 Task: Create new Company, with domain: 'dhl.com' and type: 'Vendor'. Add new contact for this company, with mail Id: 'Kavya_Sharma@dhl.com', First Name: Kavya, Last name:  Sharma, Job Title: 'IT Consultant', Phone Number: '(916) 555-2345'. Change life cycle stage to  Lead and lead status to  In Progress. Logged in from softage.4@softage.net
Action: Mouse moved to (79, 49)
Screenshot: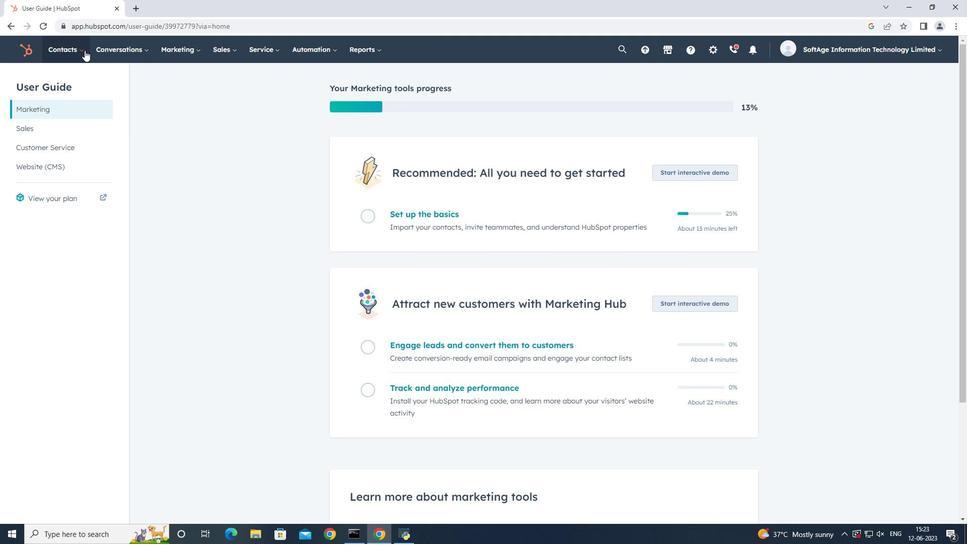 
Action: Mouse pressed left at (79, 49)
Screenshot: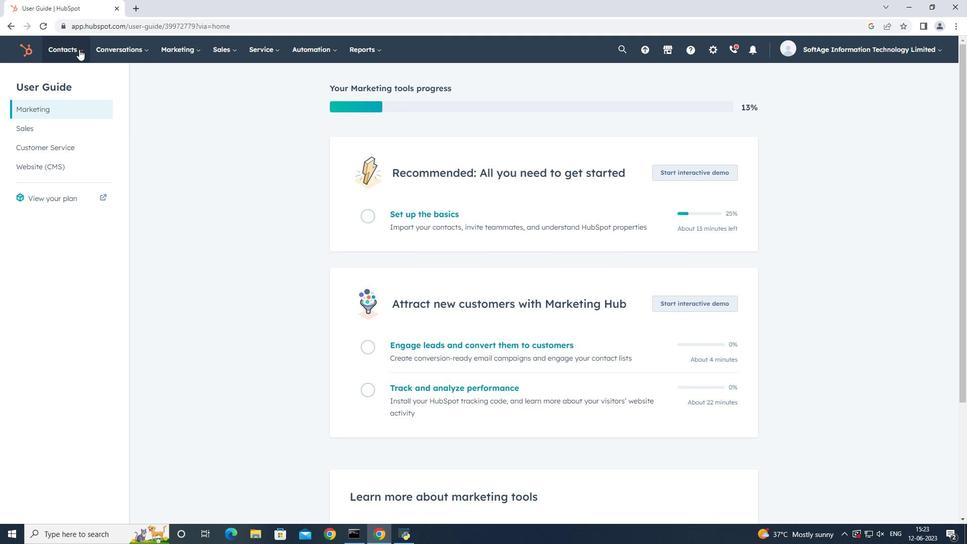 
Action: Mouse moved to (73, 100)
Screenshot: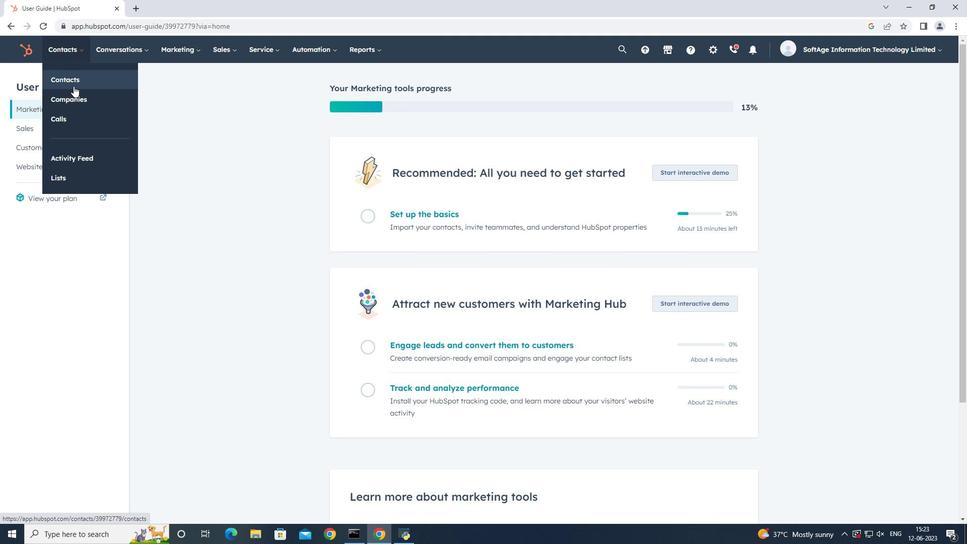 
Action: Mouse pressed left at (73, 100)
Screenshot: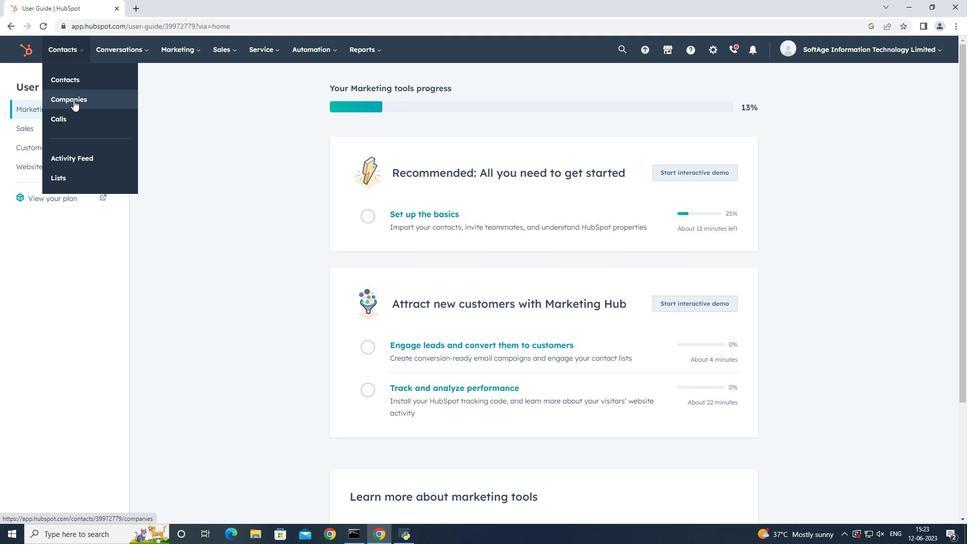 
Action: Mouse moved to (916, 86)
Screenshot: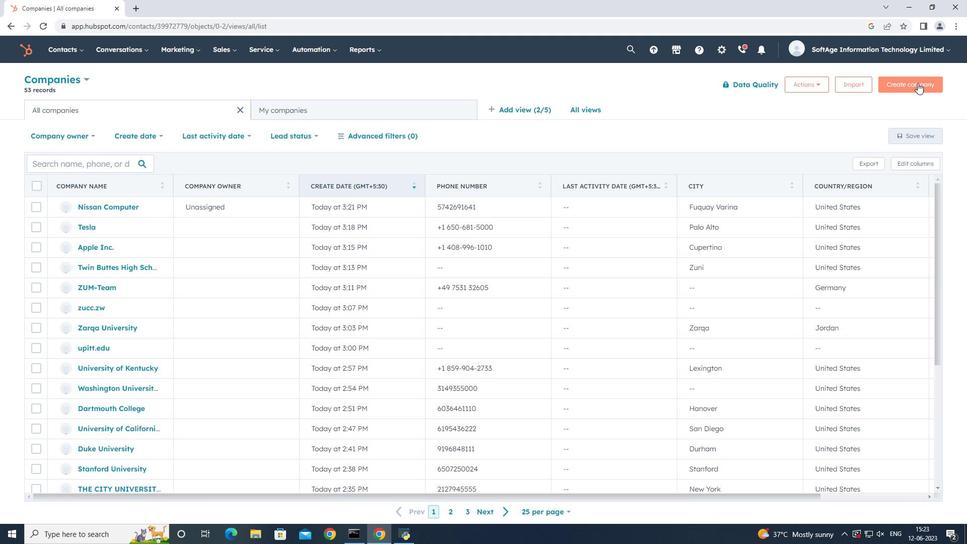 
Action: Mouse pressed left at (916, 87)
Screenshot: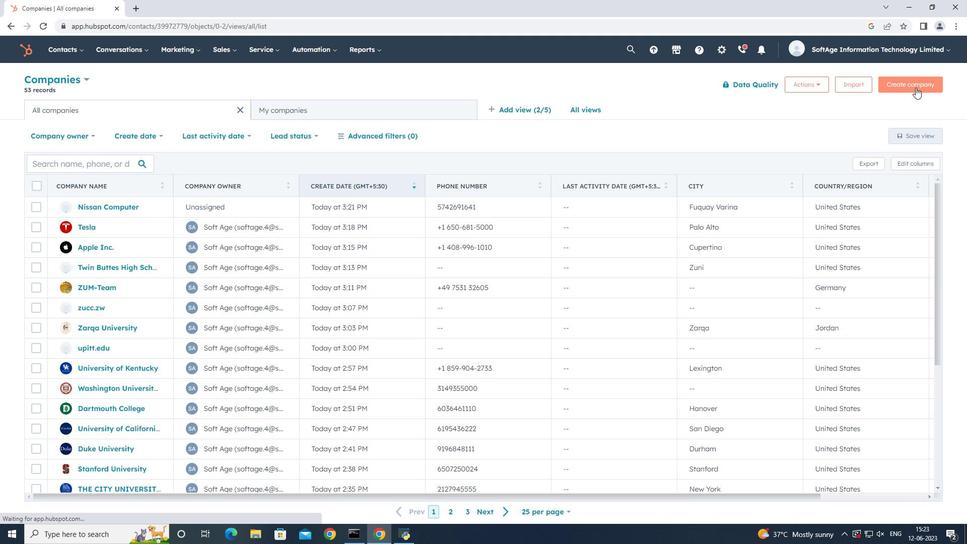 
Action: Mouse moved to (776, 138)
Screenshot: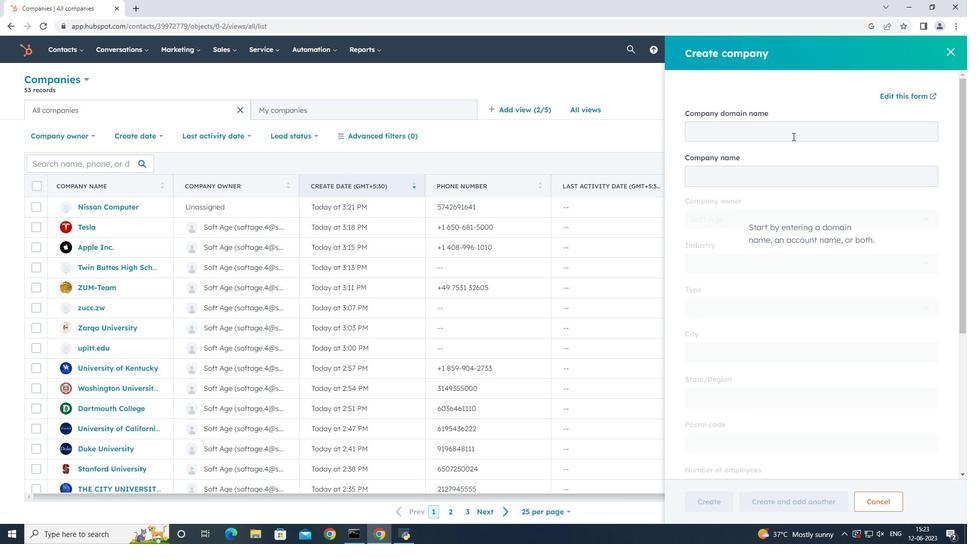 
Action: Mouse pressed left at (776, 138)
Screenshot: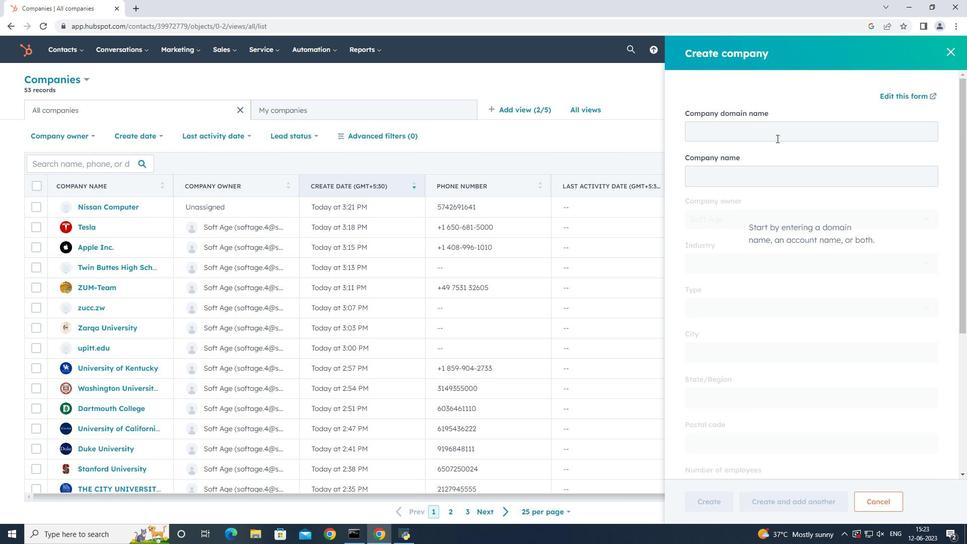 
Action: Mouse moved to (776, 138)
Screenshot: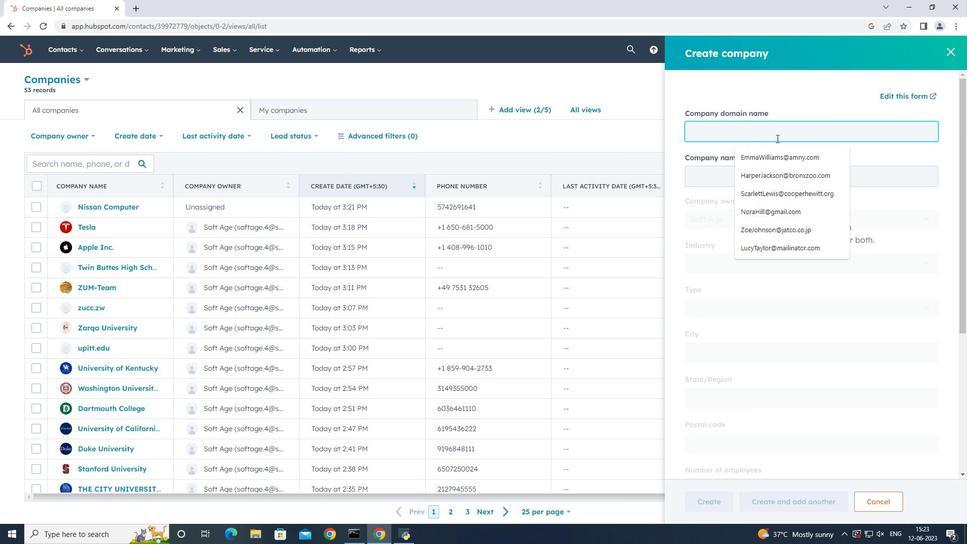 
Action: Key pressed <Key.shift><Key.shift><Key.shift><Key.shift><Key.shift><Key.shift><Key.shift><Key.shift><Key.shift><Key.shift><Key.shift><Key.shift><Key.shift><Key.shift><Key.shift><Key.shift><Key.shift><Key.shift><Key.shift><Key.shift><Key.shift><Key.shift><Key.shift>dhl.com
Screenshot: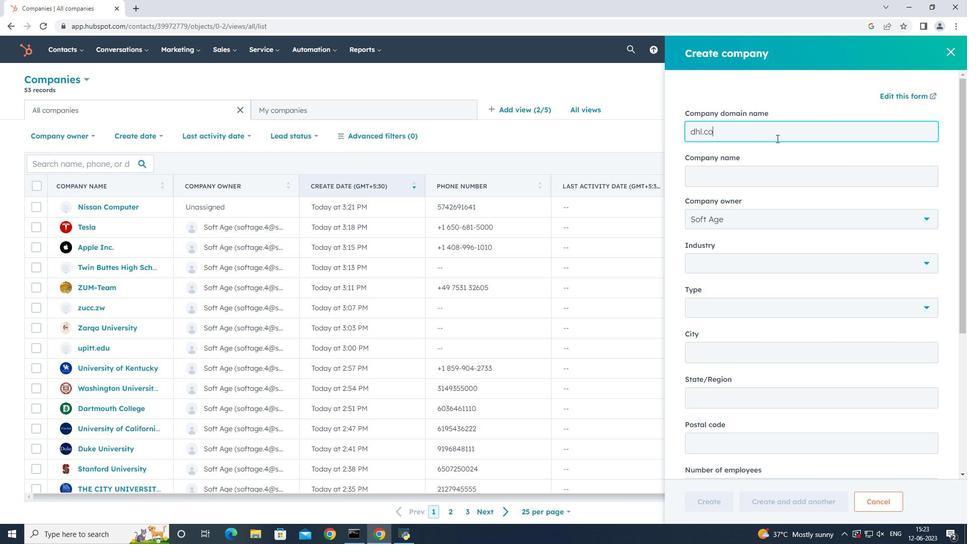 
Action: Mouse moved to (774, 303)
Screenshot: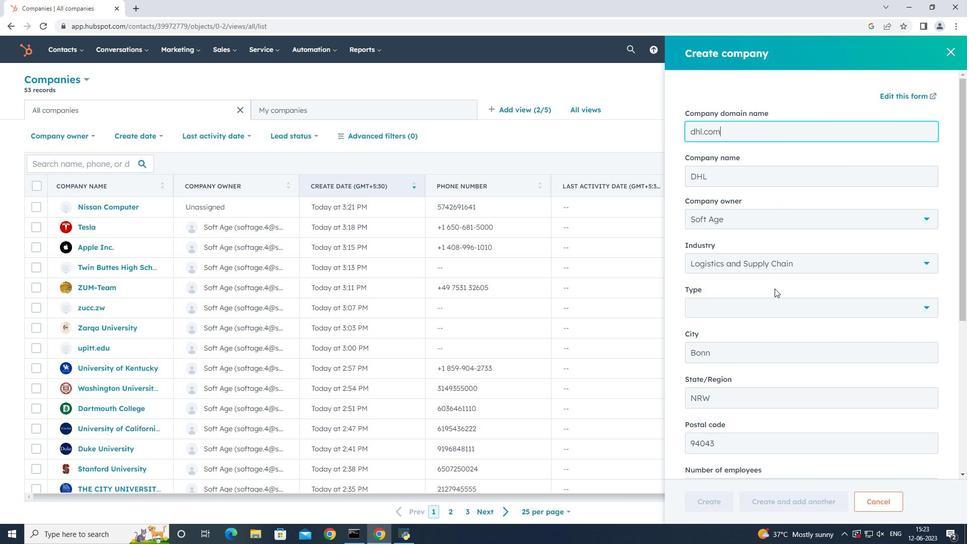 
Action: Mouse pressed left at (774, 303)
Screenshot: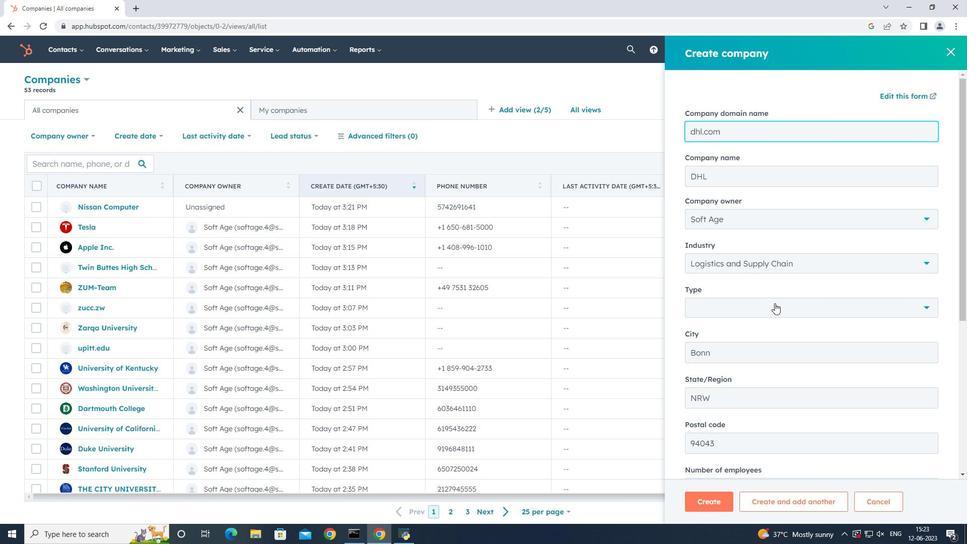 
Action: Mouse moved to (745, 411)
Screenshot: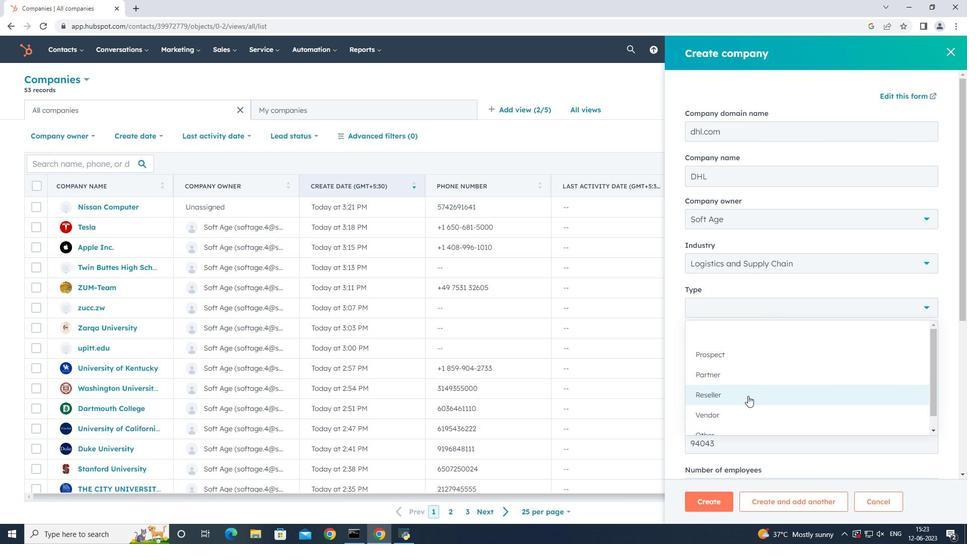 
Action: Mouse pressed left at (745, 411)
Screenshot: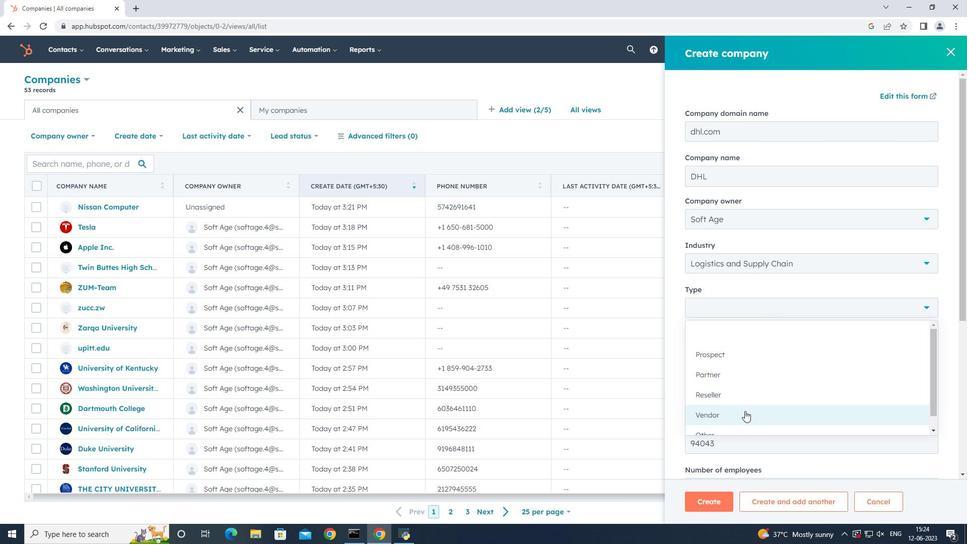 
Action: Mouse moved to (801, 327)
Screenshot: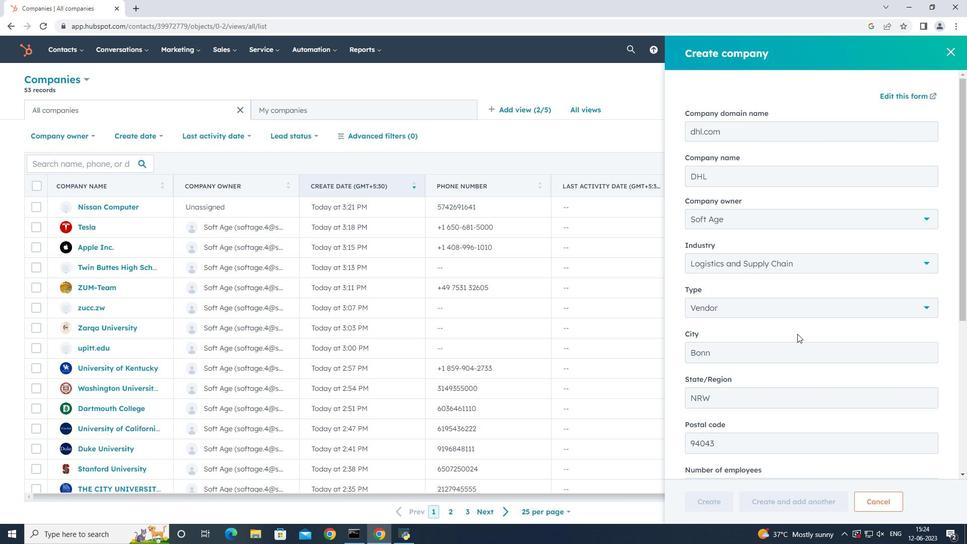 
Action: Mouse scrolled (801, 327) with delta (0, 0)
Screenshot: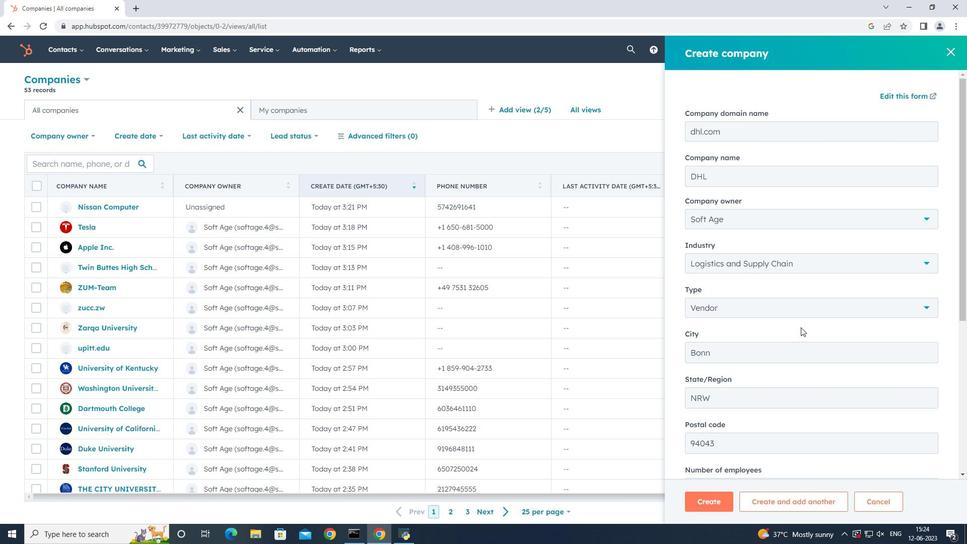 
Action: Mouse scrolled (801, 327) with delta (0, 0)
Screenshot: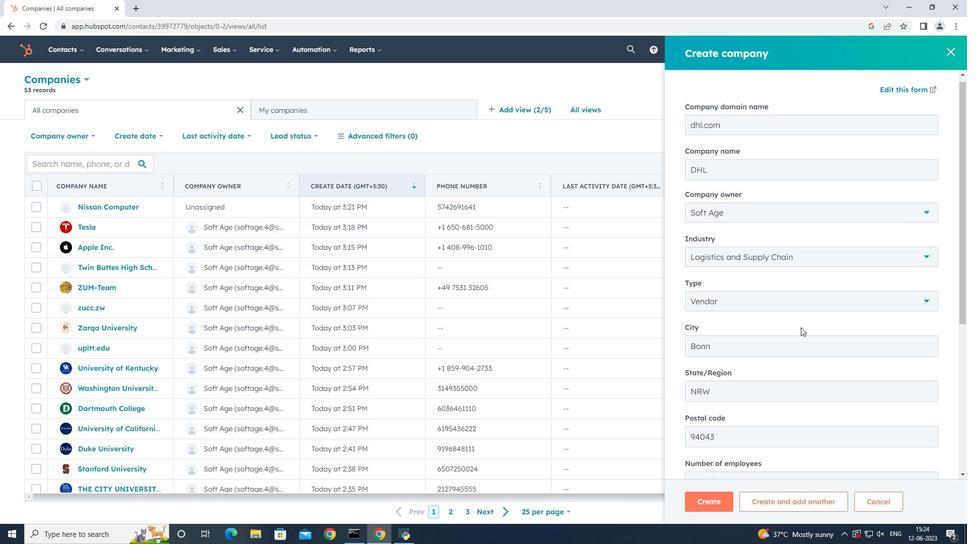 
Action: Mouse scrolled (801, 327) with delta (0, 0)
Screenshot: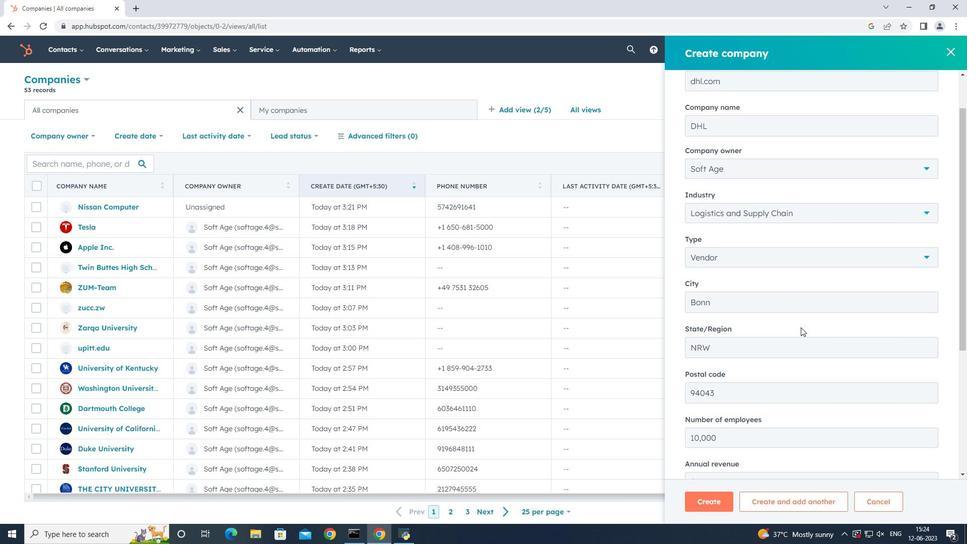 
Action: Mouse scrolled (801, 327) with delta (0, 0)
Screenshot: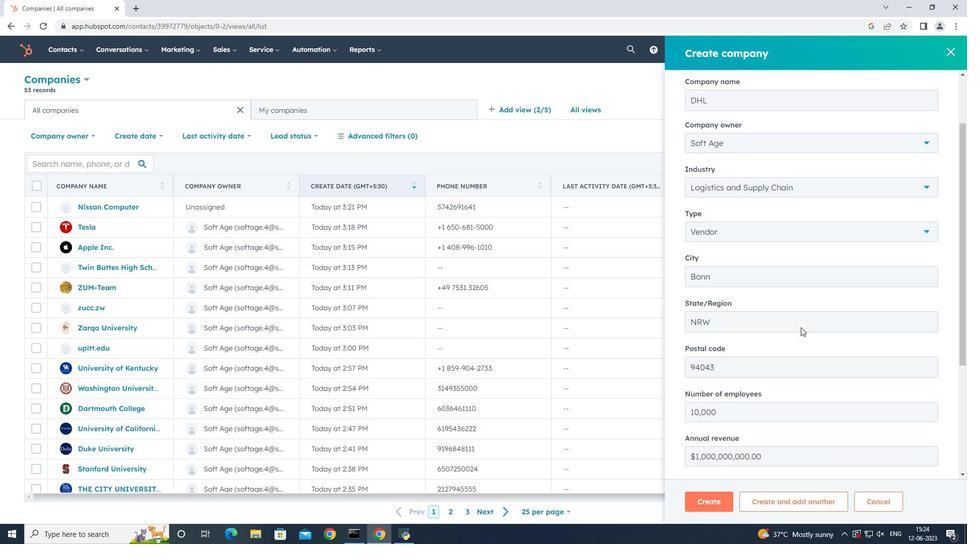 
Action: Mouse scrolled (801, 327) with delta (0, 0)
Screenshot: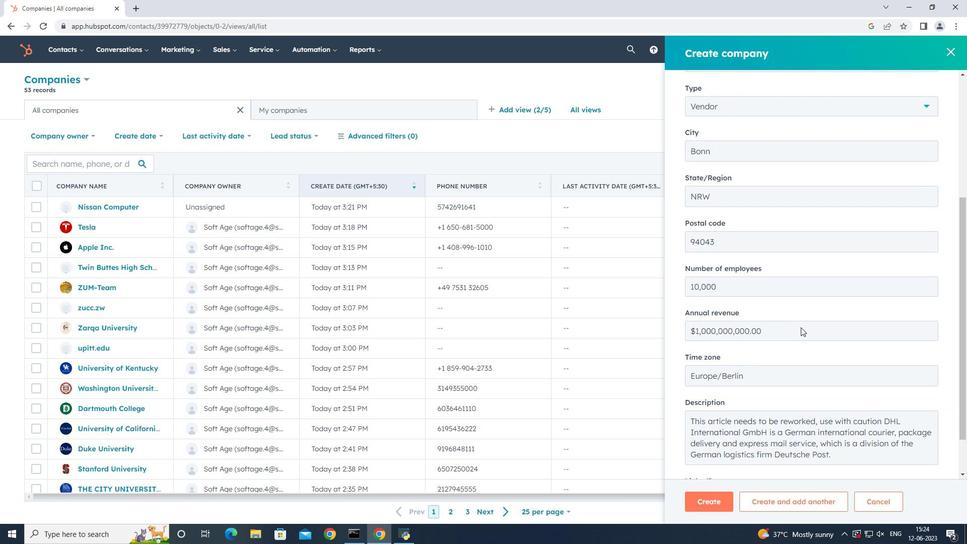 
Action: Mouse scrolled (801, 327) with delta (0, 0)
Screenshot: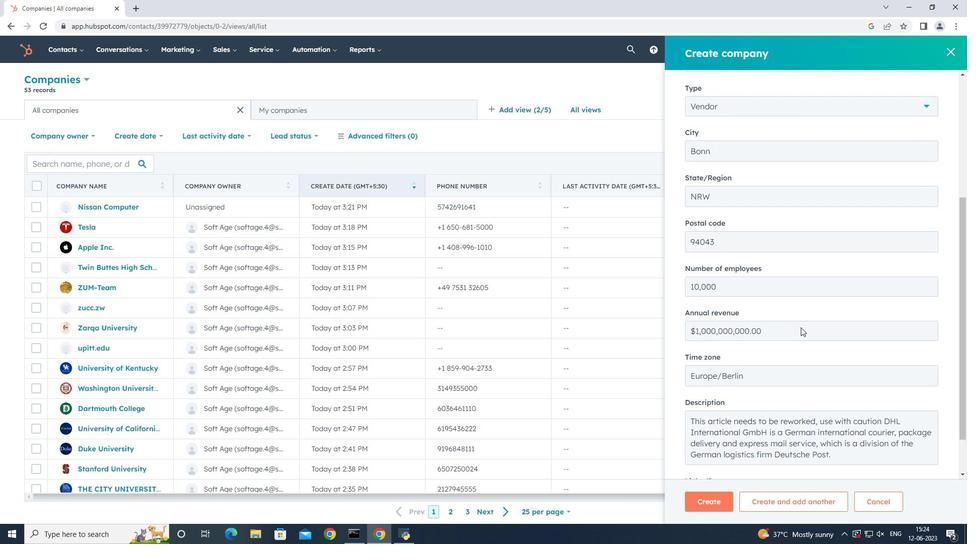 
Action: Mouse scrolled (801, 327) with delta (0, 0)
Screenshot: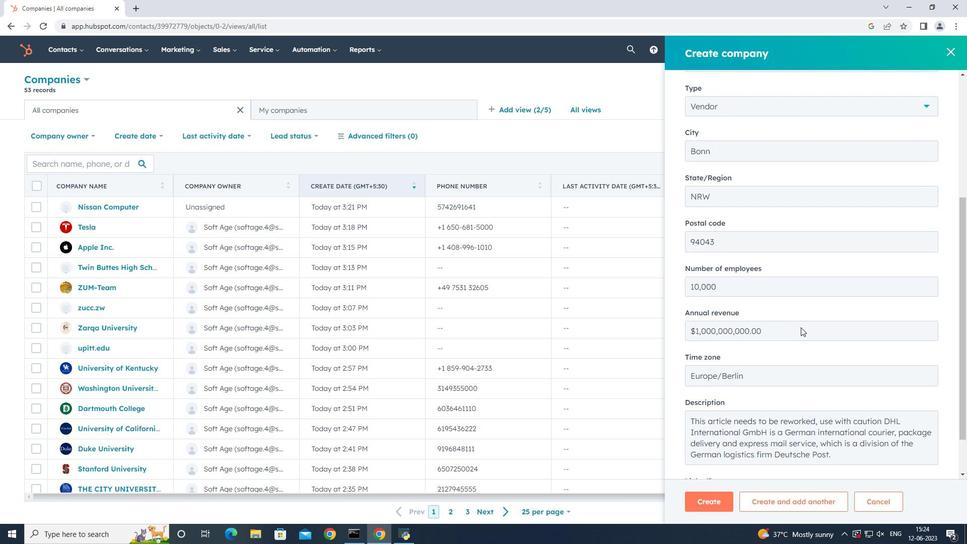 
Action: Mouse moved to (723, 502)
Screenshot: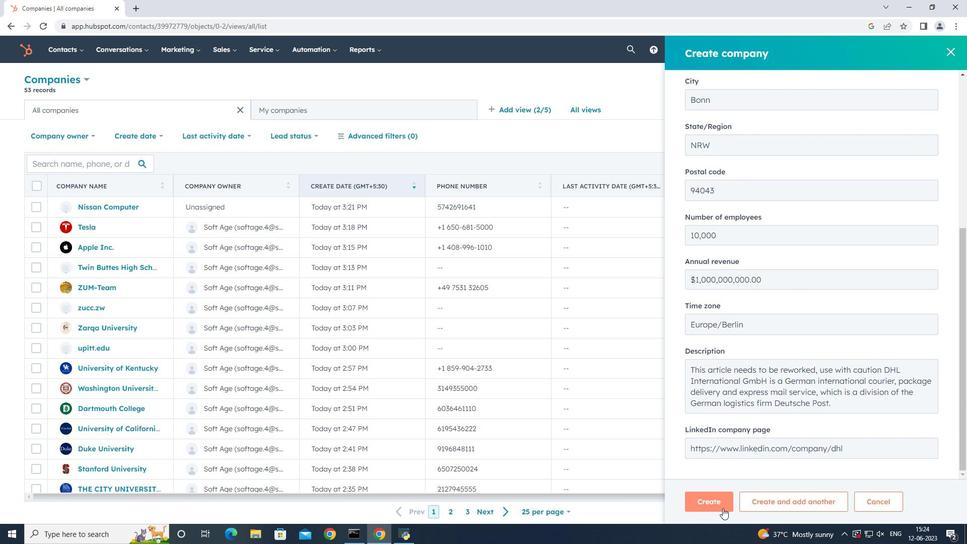 
Action: Mouse pressed left at (723, 502)
Screenshot: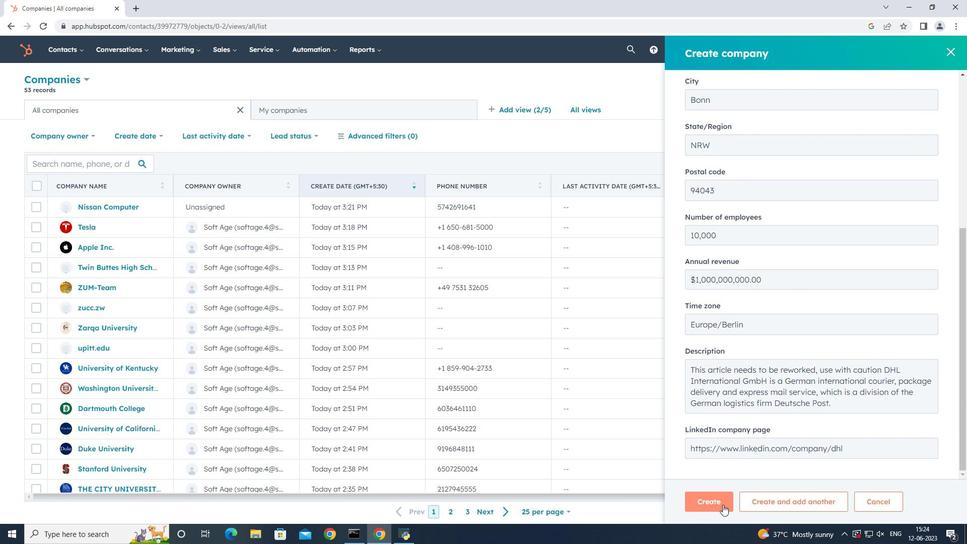 
Action: Mouse moved to (695, 319)
Screenshot: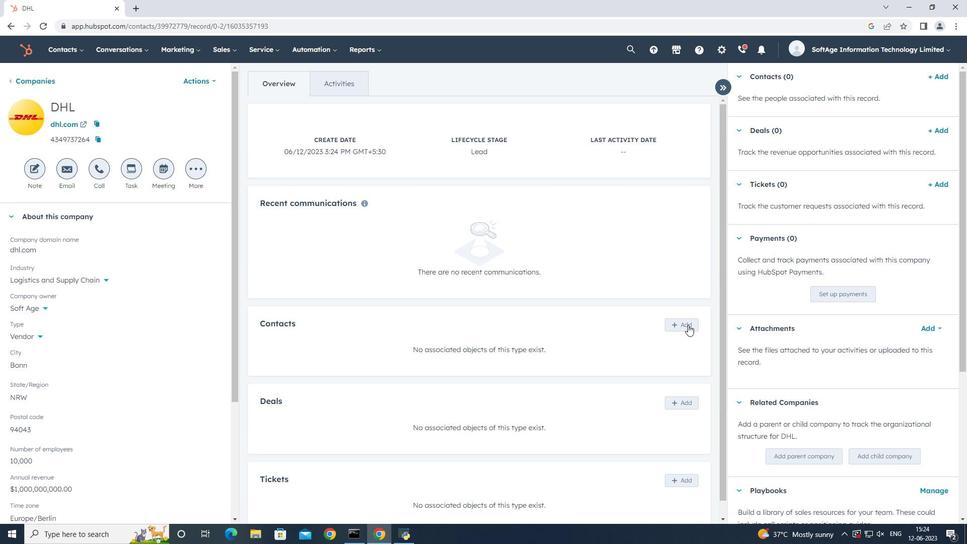
Action: Mouse pressed left at (695, 319)
Screenshot: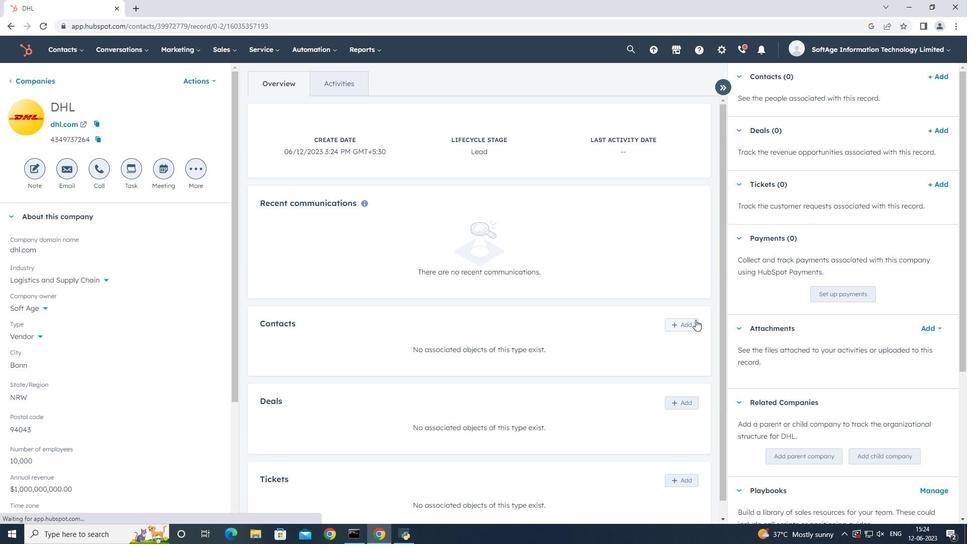 
Action: Mouse moved to (772, 107)
Screenshot: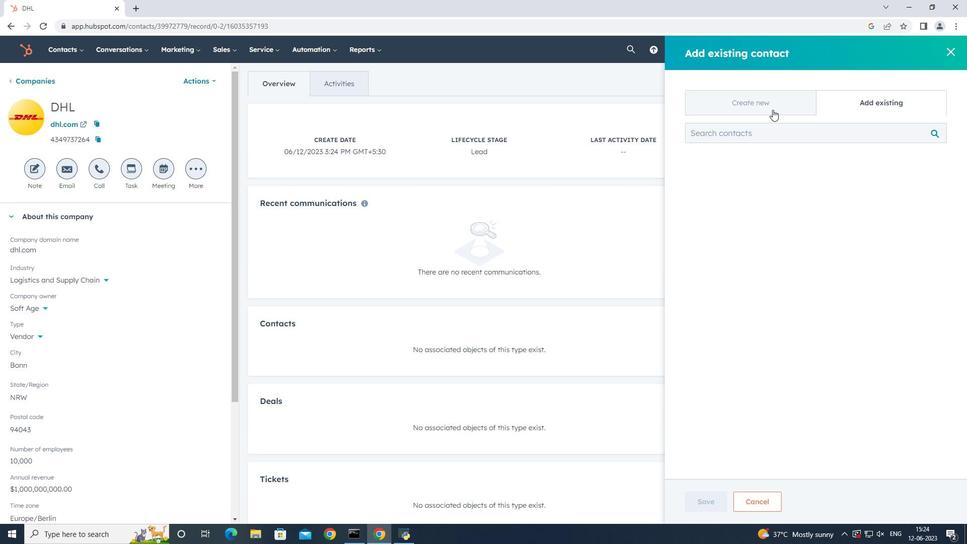
Action: Mouse pressed left at (772, 107)
Screenshot: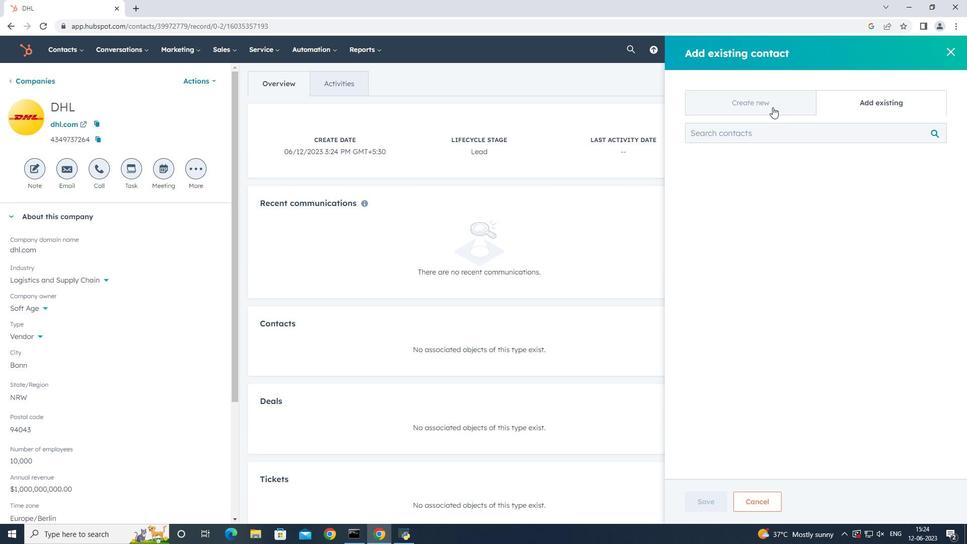 
Action: Mouse moved to (772, 161)
Screenshot: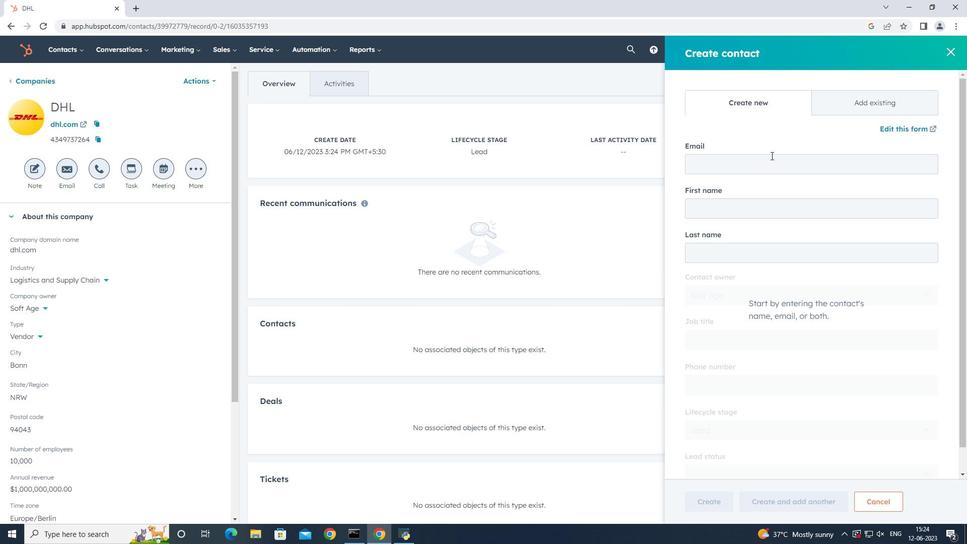 
Action: Mouse pressed left at (772, 161)
Screenshot: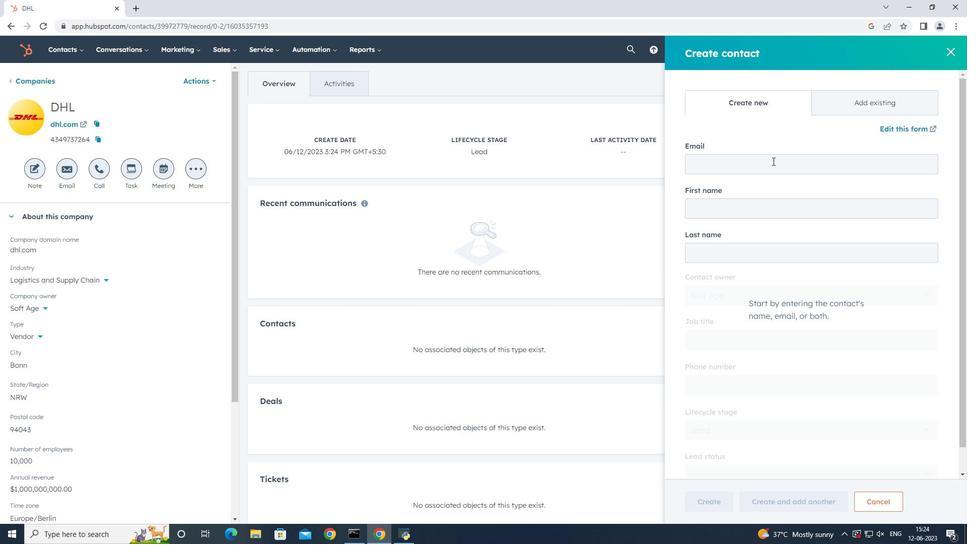 
Action: Key pressed <Key.shift><Key.shift><Key.shift>Kavya<Key.shift_r><Key.shift_r><Key.shift_r><Key.shift_r><Key.shift_r><Key.shift_r><Key.shift_r>_<Key.shift>Sharma<Key.shift>@dhl.com
Screenshot: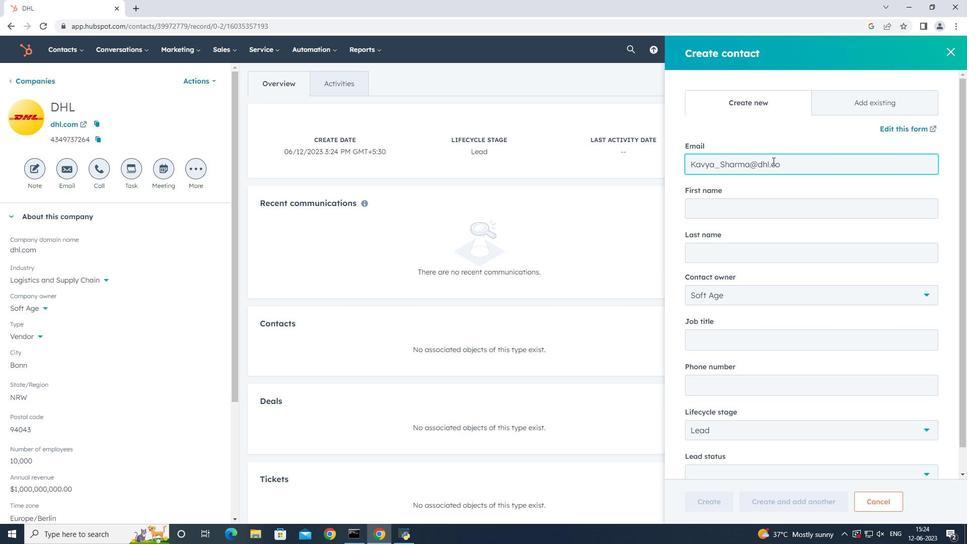 
Action: Mouse moved to (789, 210)
Screenshot: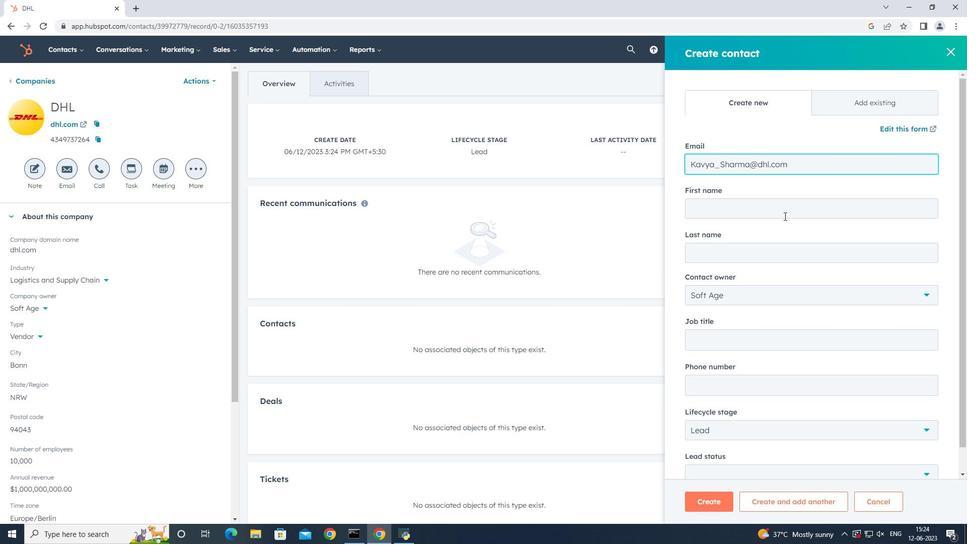 
Action: Mouse pressed left at (789, 210)
Screenshot: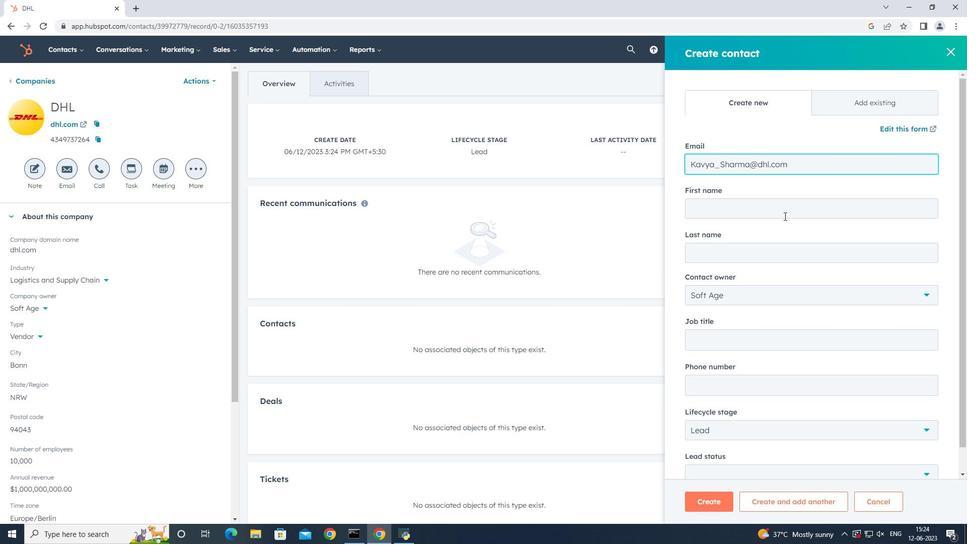 
Action: Key pressed <Key.shift_r>Kavya<Key.tab><Key.shift><Key.shift><Key.shift><Key.shift><Key.shift><Key.shift><Key.shift>Sharma
Screenshot: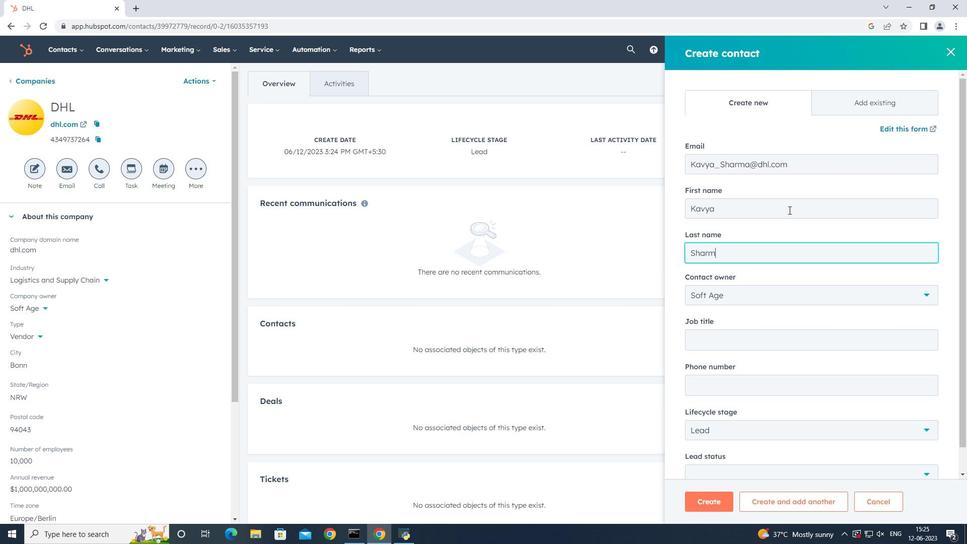 
Action: Mouse moved to (782, 330)
Screenshot: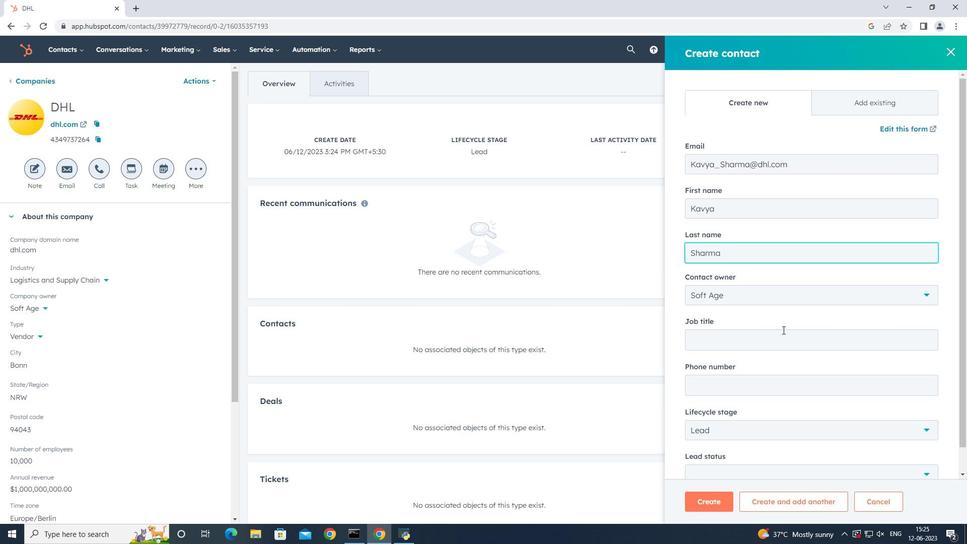 
Action: Mouse pressed left at (782, 330)
Screenshot: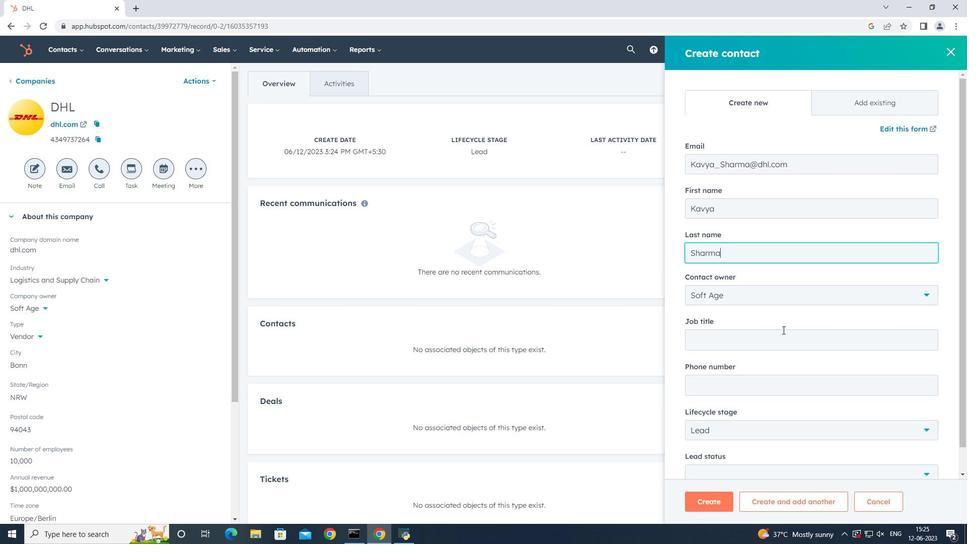 
Action: Mouse moved to (788, 331)
Screenshot: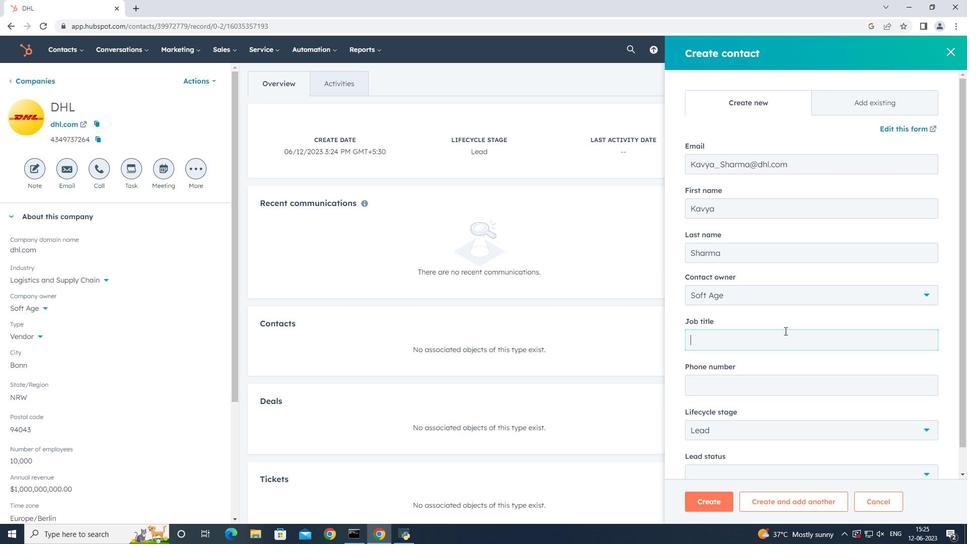 
Action: Key pressed <Key.shift_r>I<Key.shift><Key.shift><Key.shift><Key.shift><Key.shift><Key.shift><Key.shift>T<Key.space><Key.shift><Key.shift><Key.shift><Key.shift><Key.shift>Consultant
Screenshot: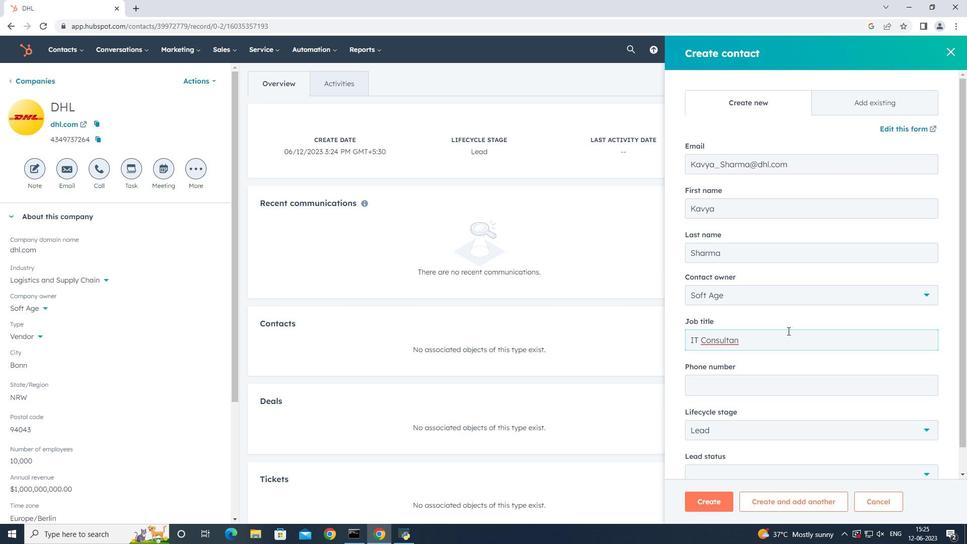 
Action: Mouse moved to (791, 380)
Screenshot: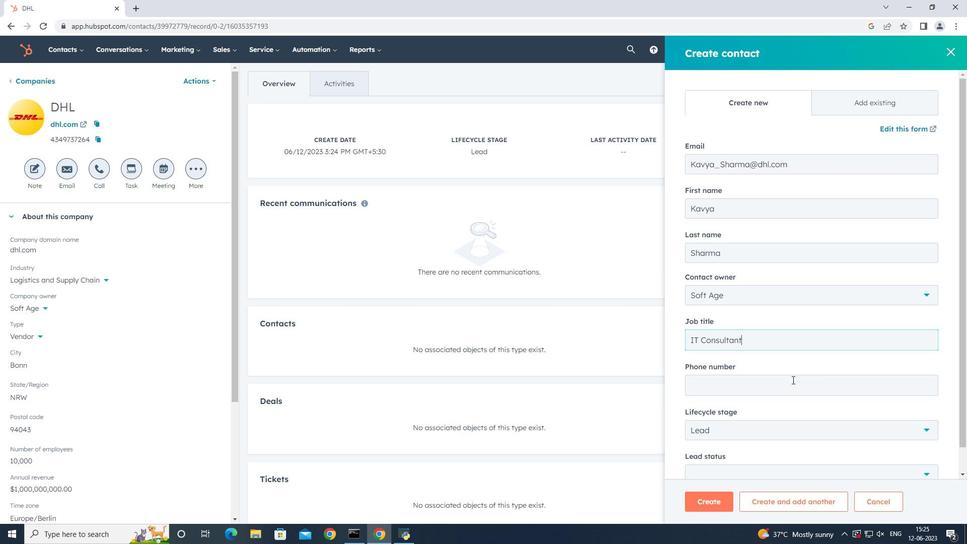 
Action: Mouse pressed left at (791, 380)
Screenshot: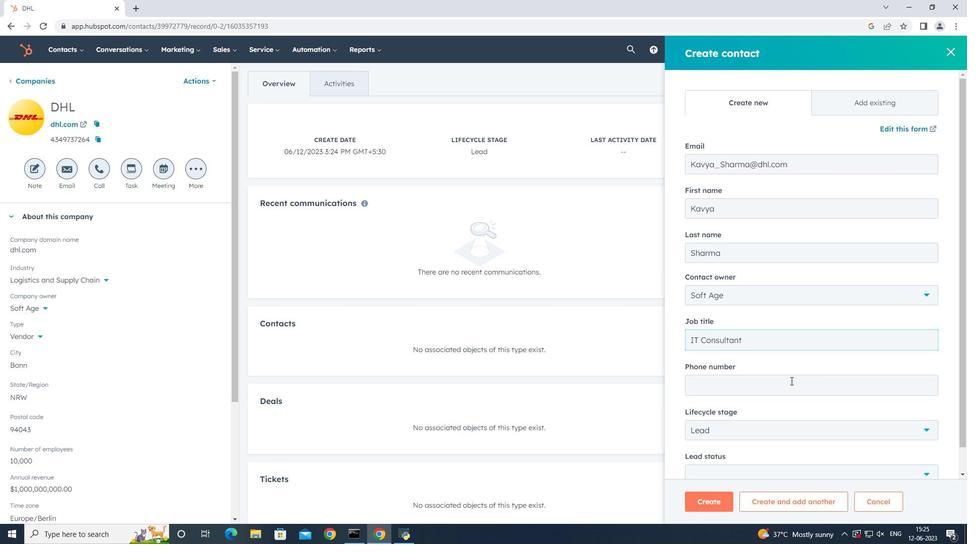 
Action: Mouse moved to (818, 394)
Screenshot: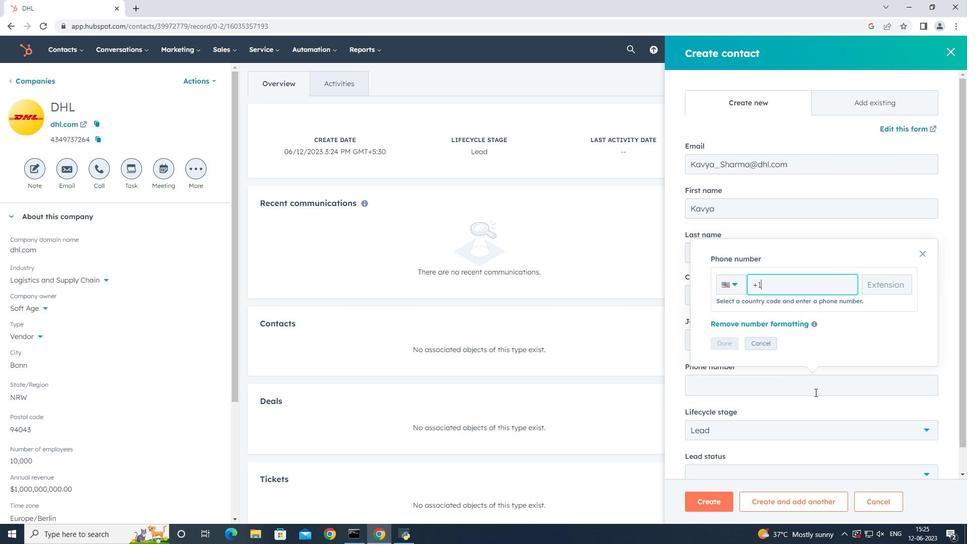 
Action: Key pressed 9165552345
Screenshot: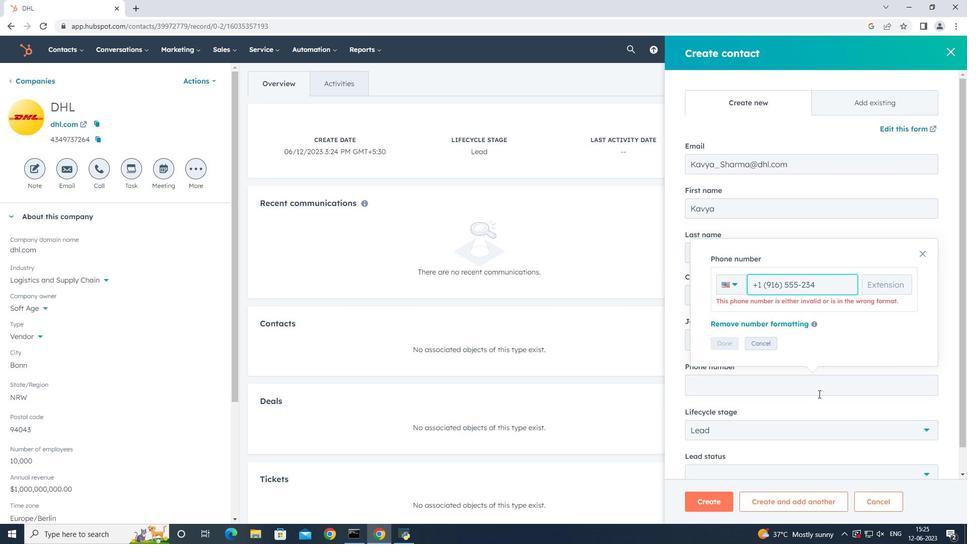 
Action: Mouse moved to (728, 342)
Screenshot: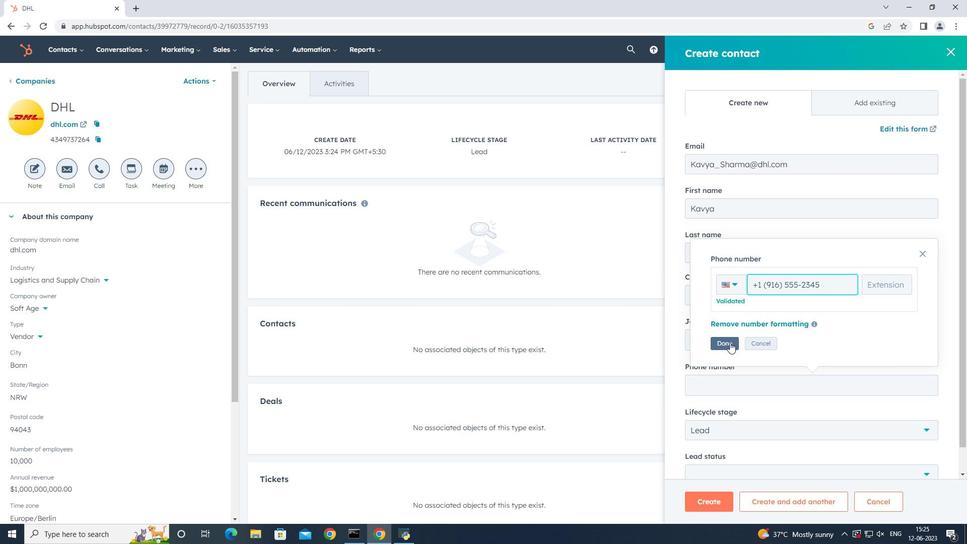 
Action: Mouse pressed left at (728, 342)
Screenshot: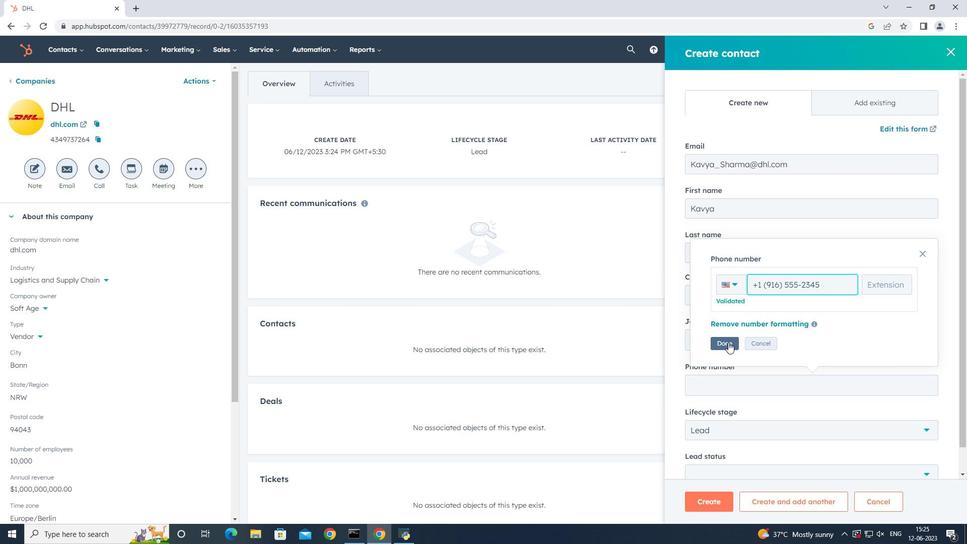 
Action: Mouse moved to (777, 384)
Screenshot: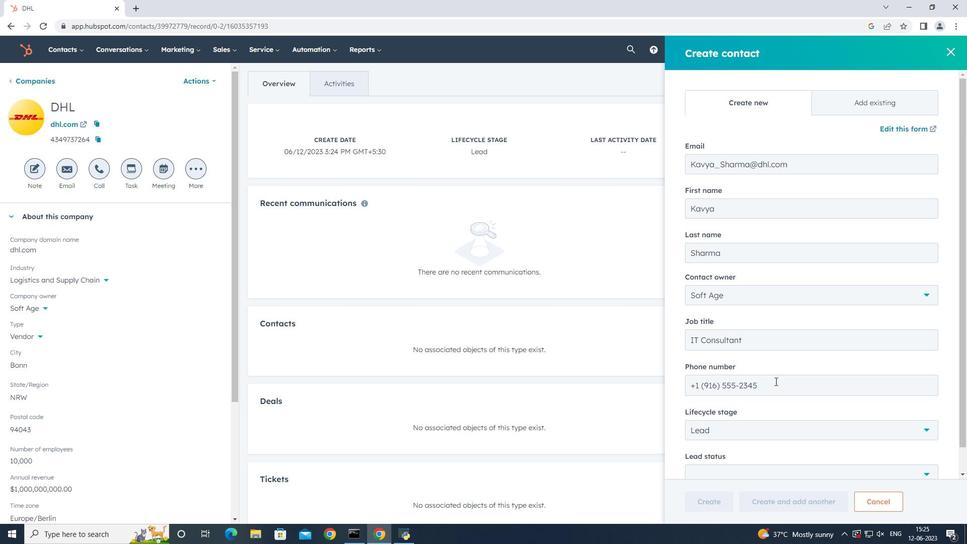 
Action: Mouse scrolled (777, 383) with delta (0, 0)
Screenshot: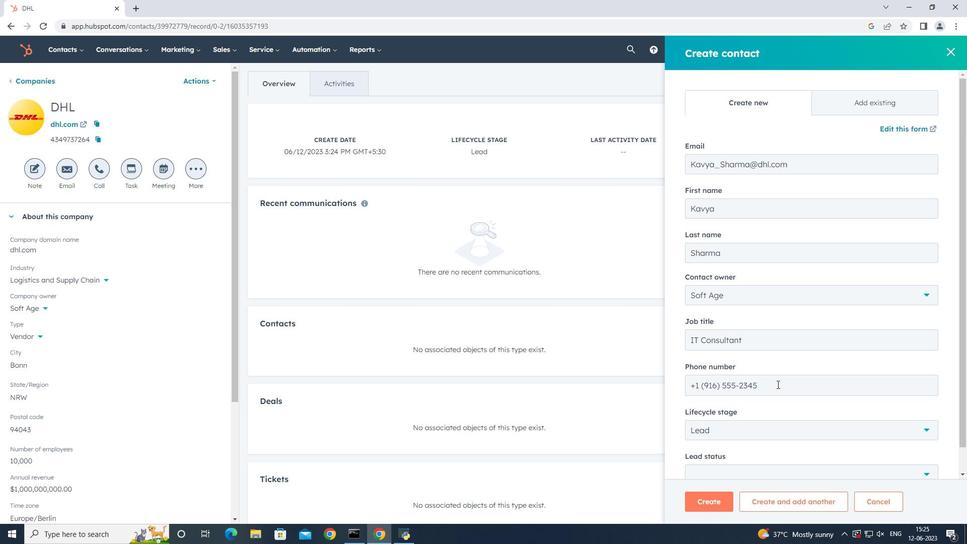 
Action: Mouse scrolled (777, 383) with delta (0, 0)
Screenshot: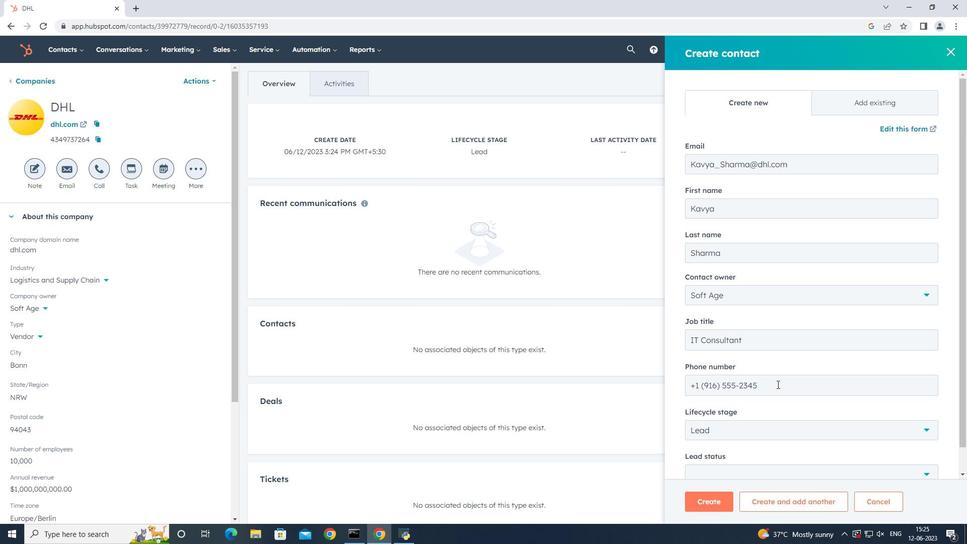 
Action: Mouse moved to (768, 404)
Screenshot: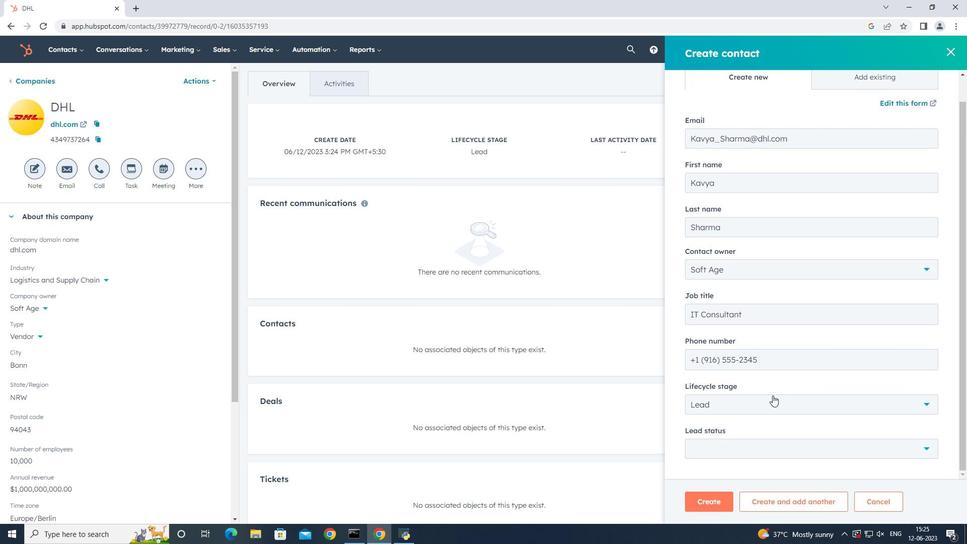 
Action: Mouse pressed left at (768, 404)
Screenshot: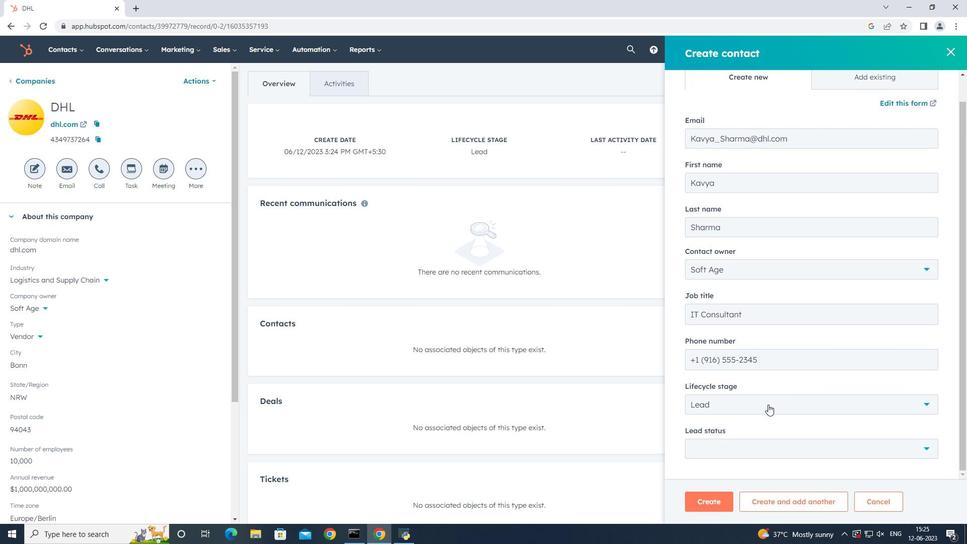 
Action: Mouse moved to (794, 306)
Screenshot: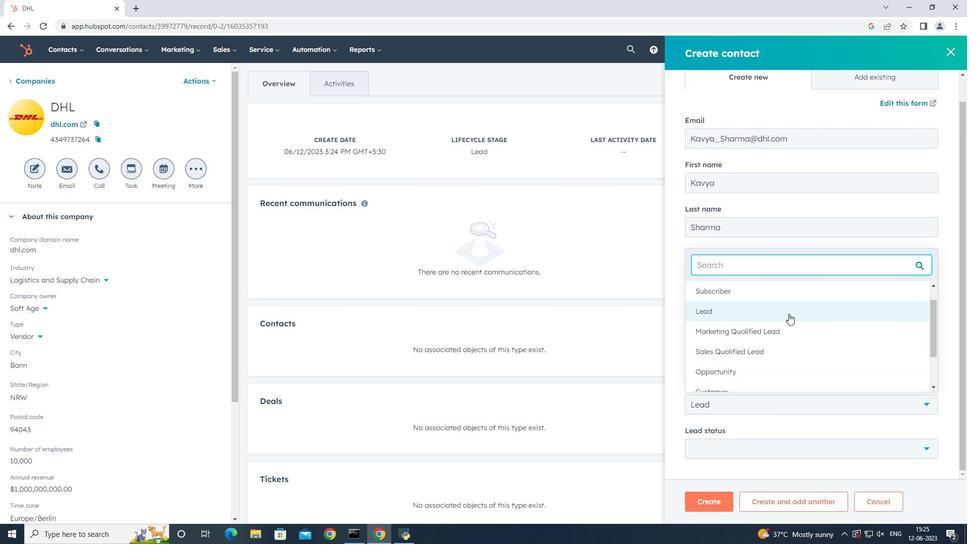 
Action: Mouse pressed left at (794, 306)
Screenshot: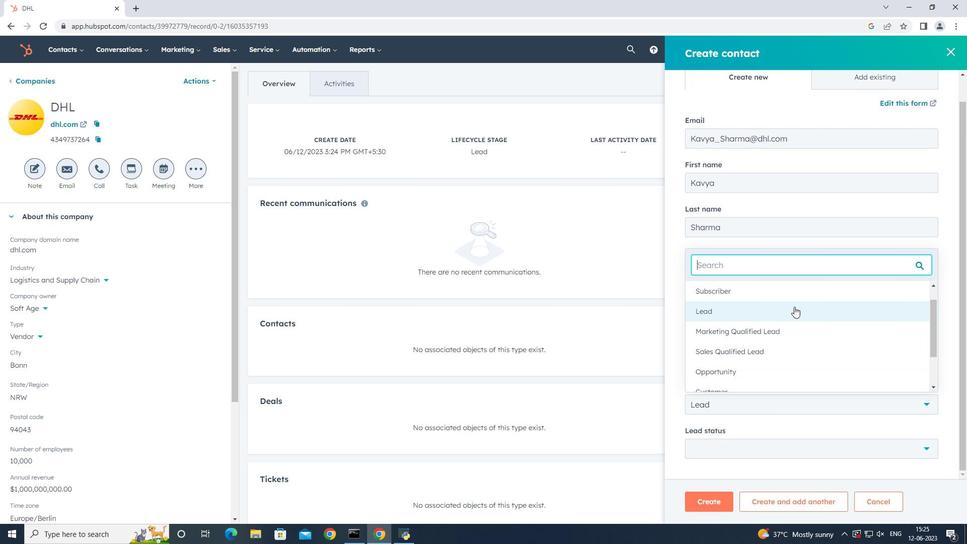
Action: Mouse moved to (781, 445)
Screenshot: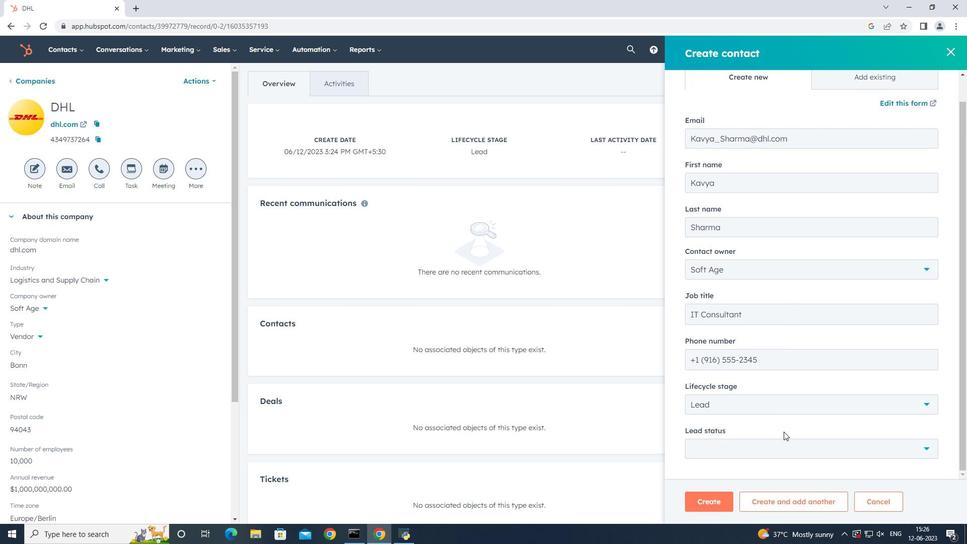 
Action: Mouse pressed left at (781, 445)
Screenshot: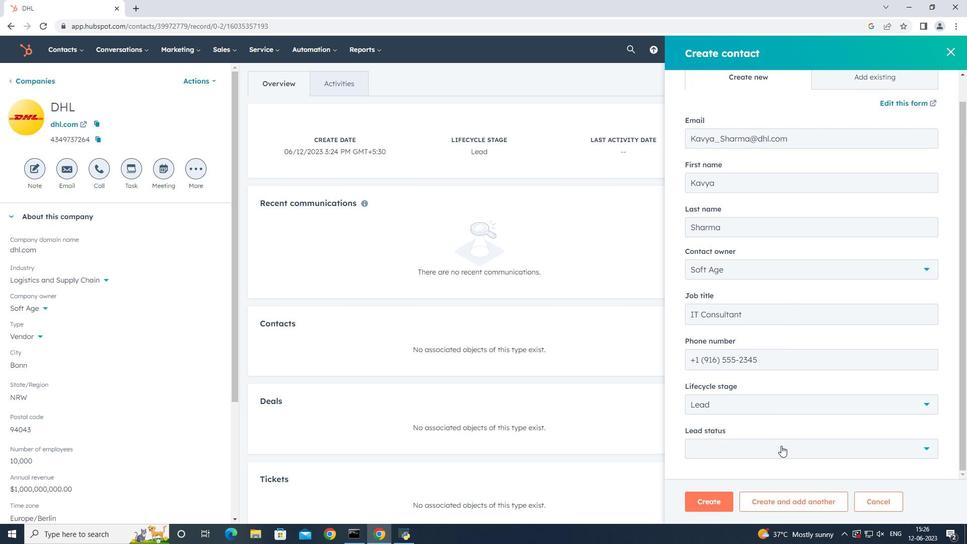 
Action: Mouse moved to (779, 400)
Screenshot: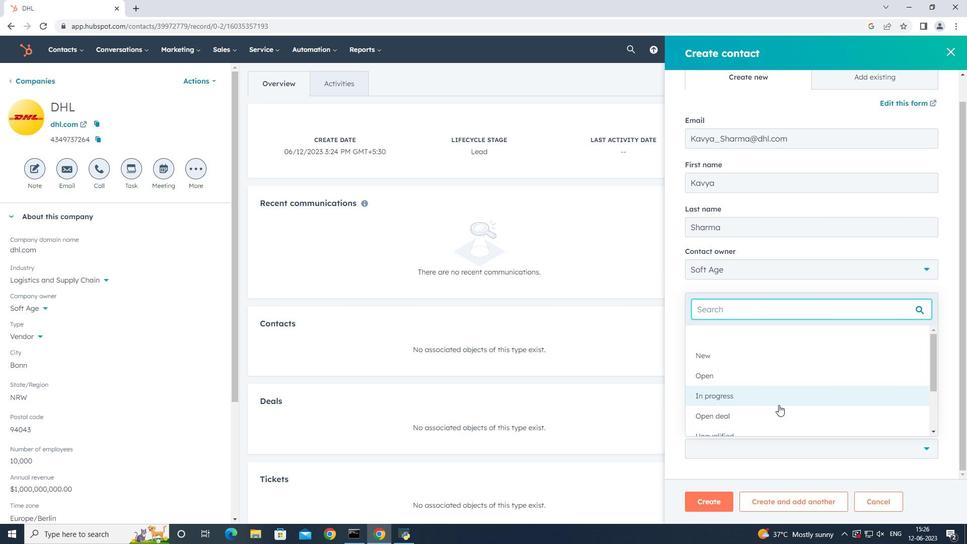 
Action: Mouse pressed left at (779, 400)
Screenshot: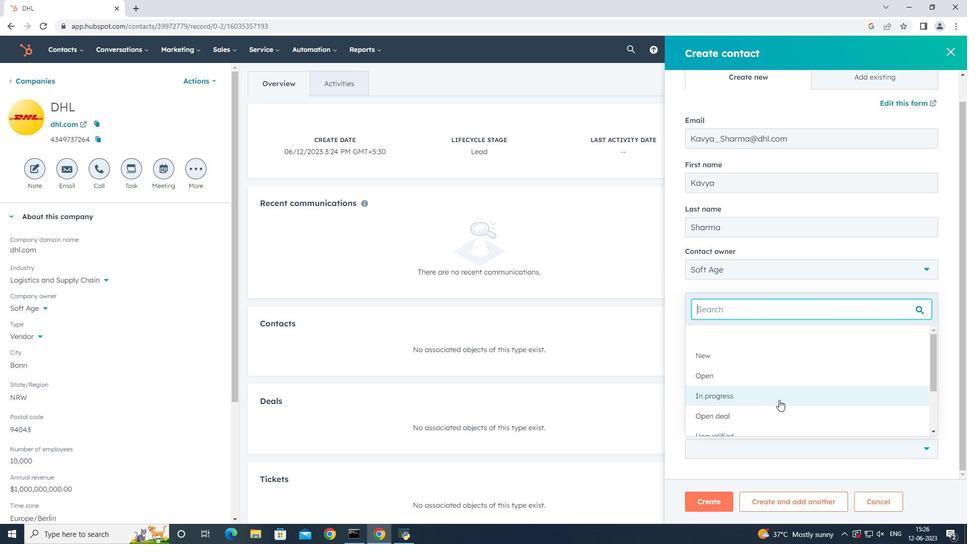 
Action: Mouse moved to (711, 503)
Screenshot: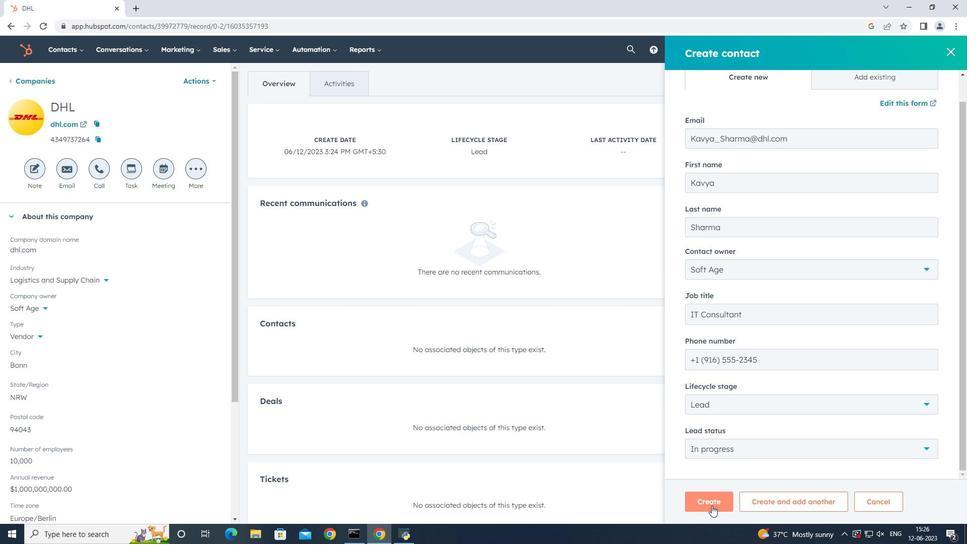 
Action: Mouse pressed left at (711, 503)
Screenshot: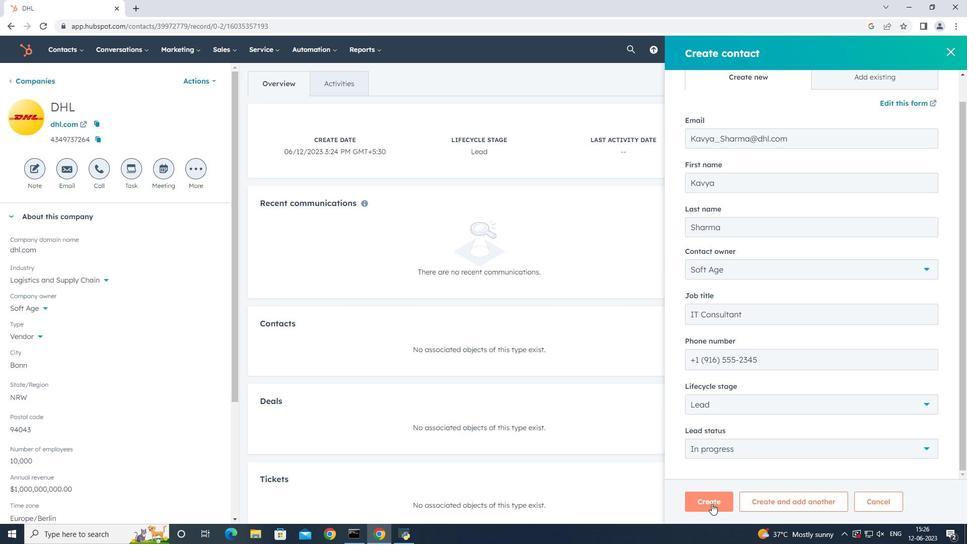 
Action: Mouse moved to (624, 317)
Screenshot: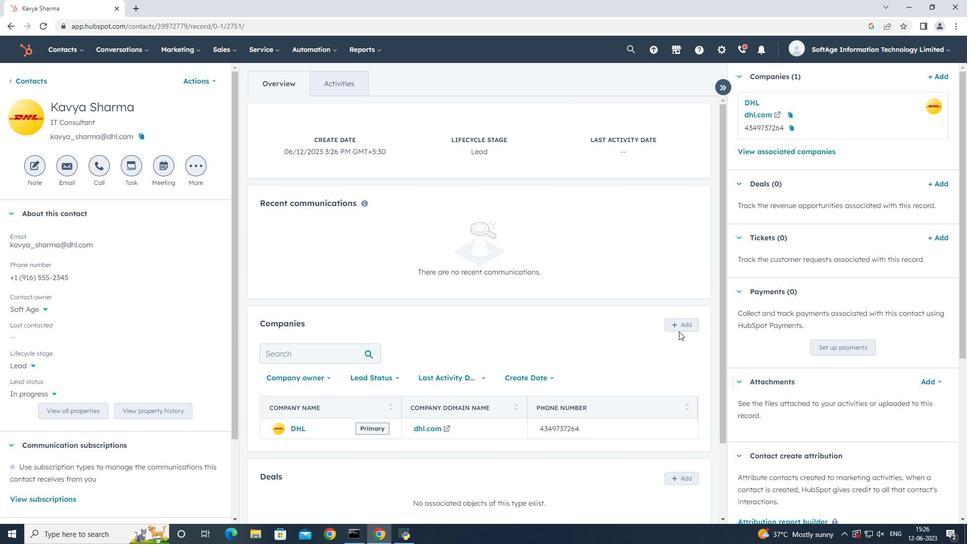 
